 Task: Apply Italic to the comment.
Action: Mouse pressed left at (797, 241)
Screenshot: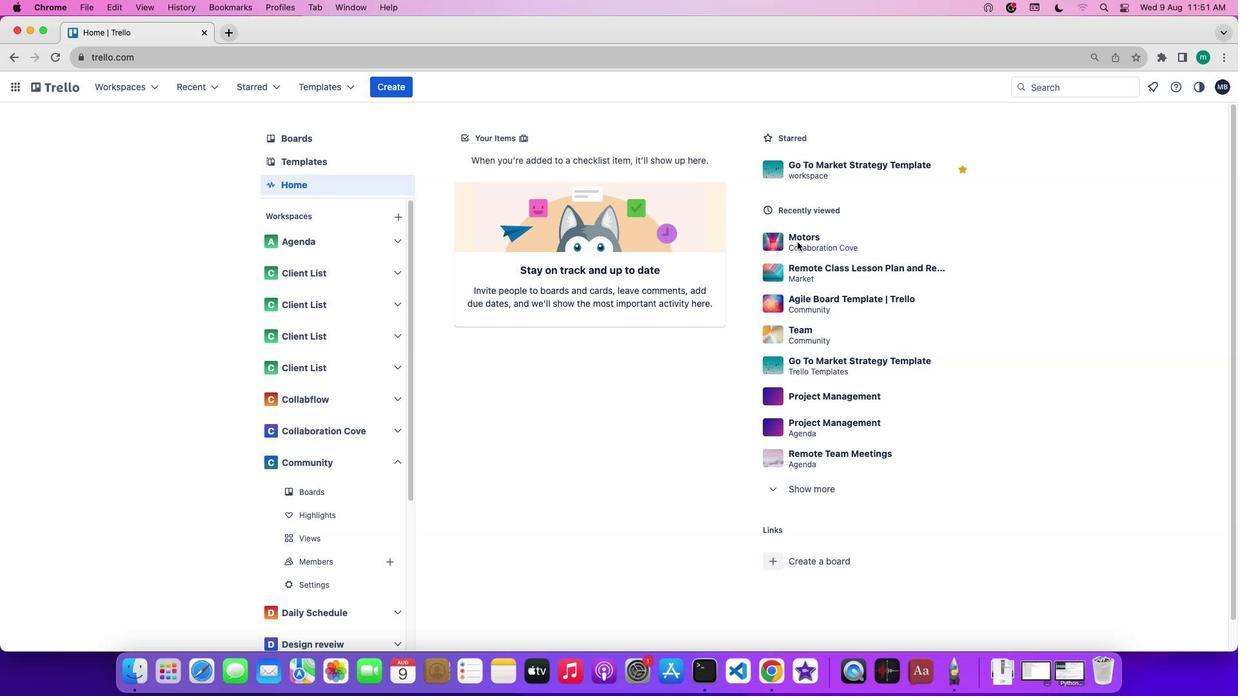 
Action: Mouse pressed left at (797, 241)
Screenshot: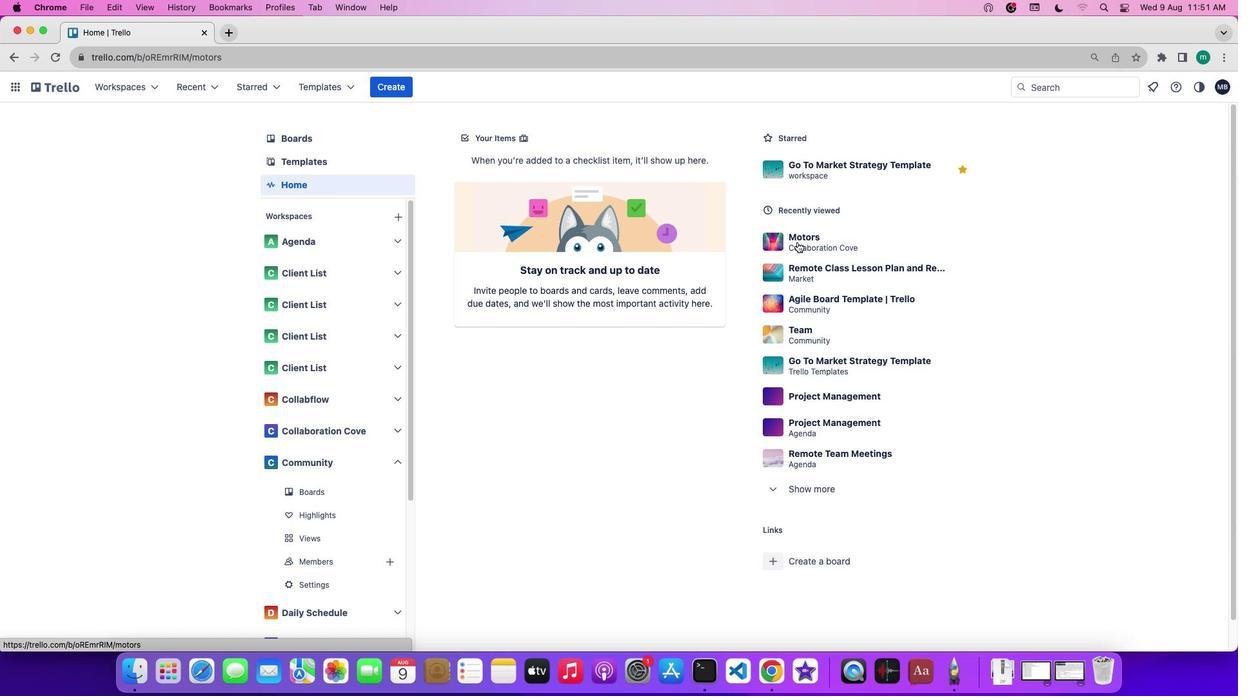 
Action: Mouse moved to (300, 443)
Screenshot: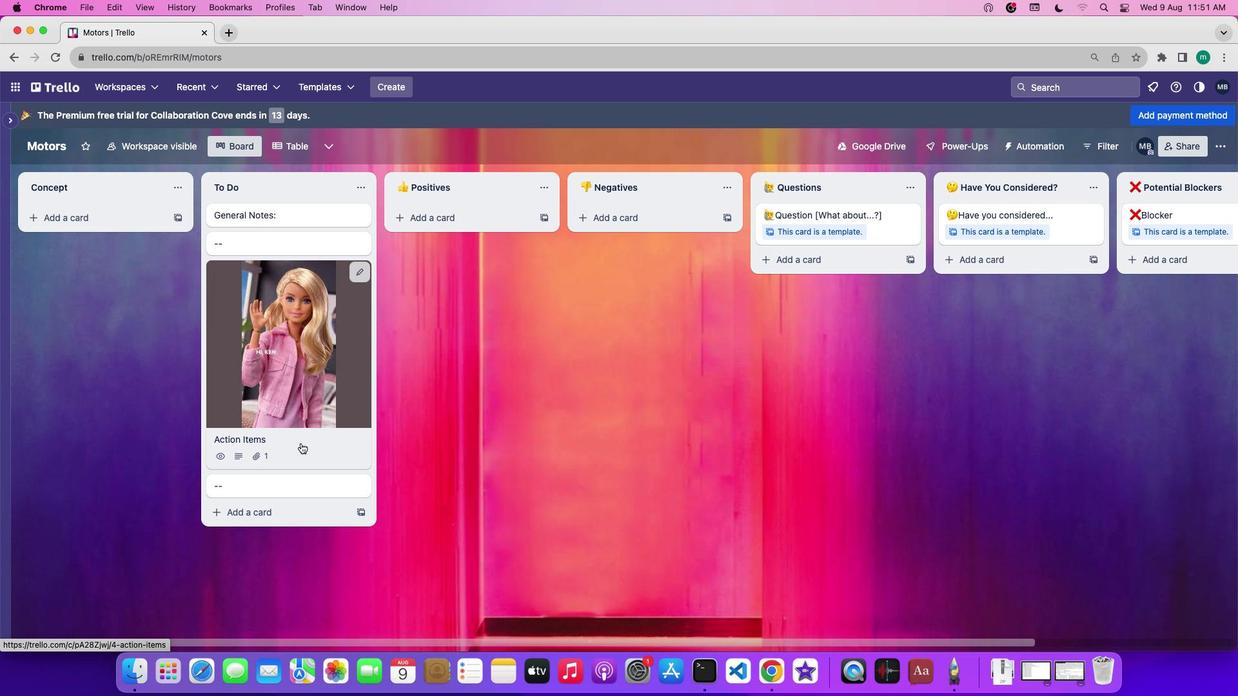 
Action: Mouse pressed left at (300, 443)
Screenshot: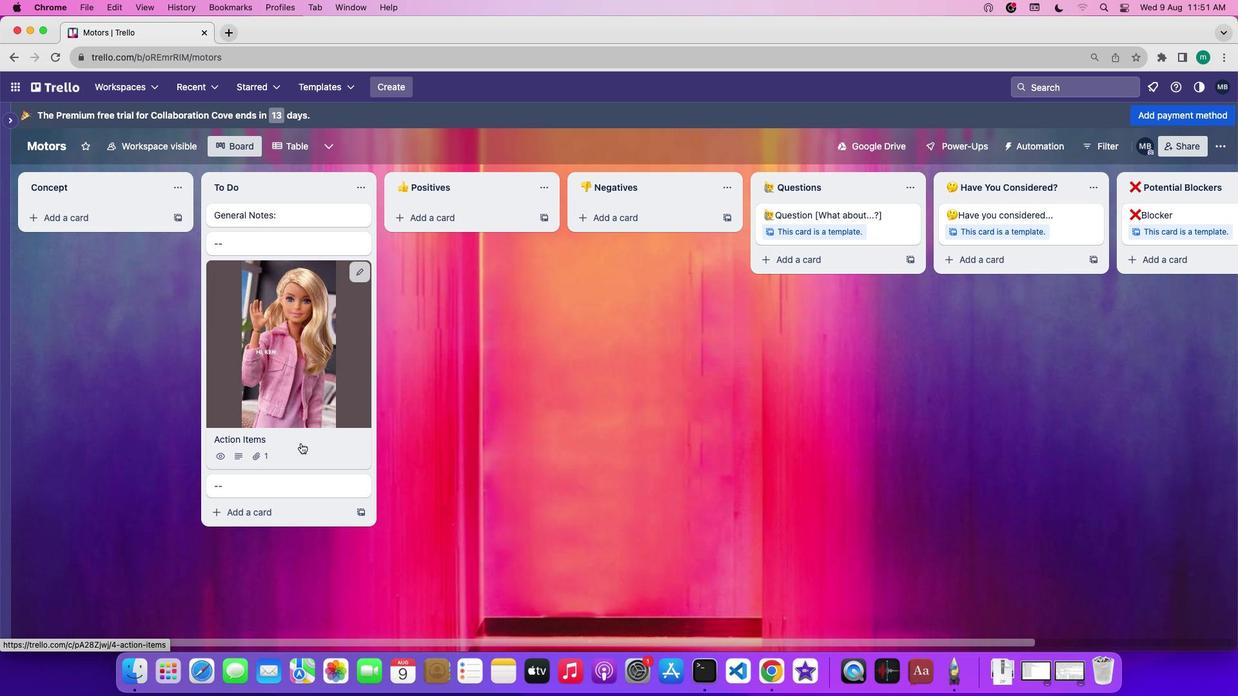 
Action: Mouse moved to (627, 483)
Screenshot: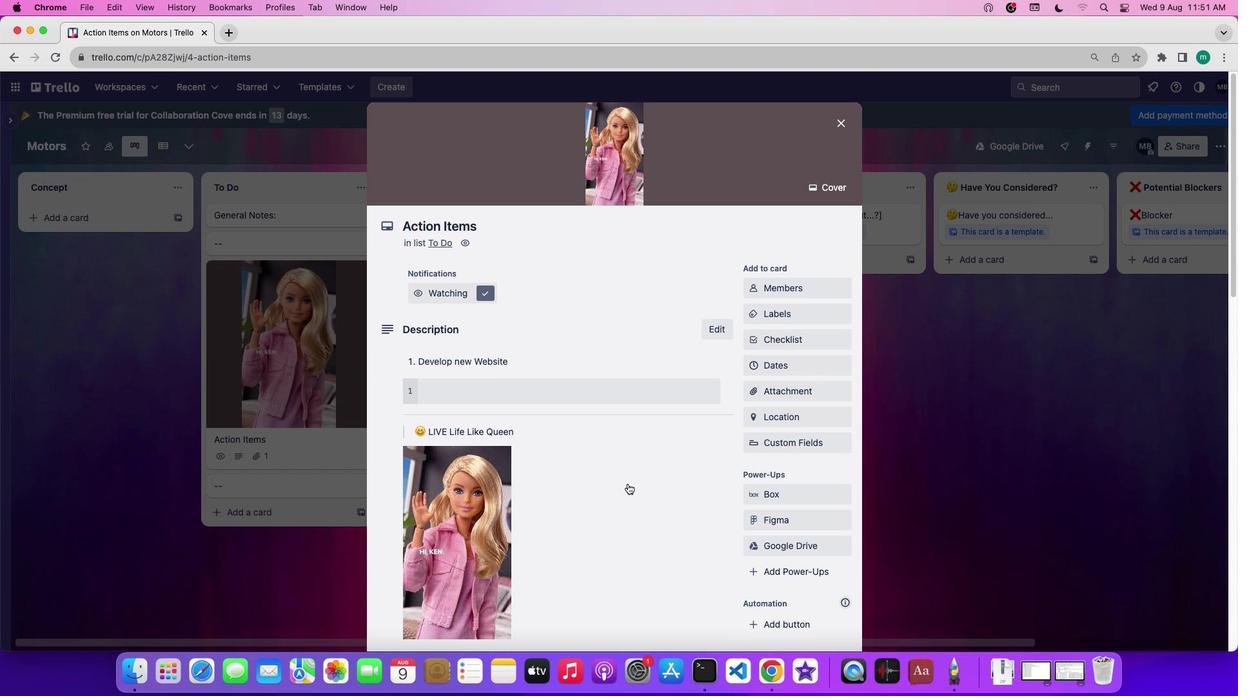 
Action: Mouse scrolled (627, 483) with delta (0, 0)
Screenshot: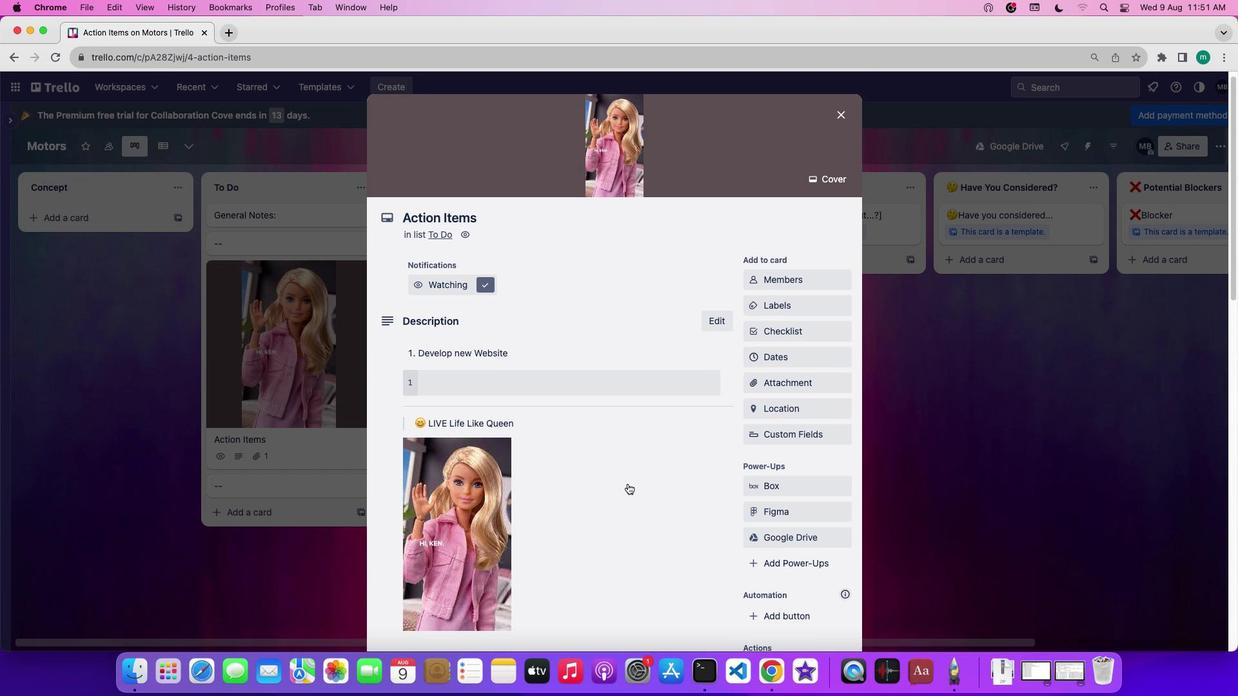 
Action: Mouse scrolled (627, 483) with delta (0, 0)
Screenshot: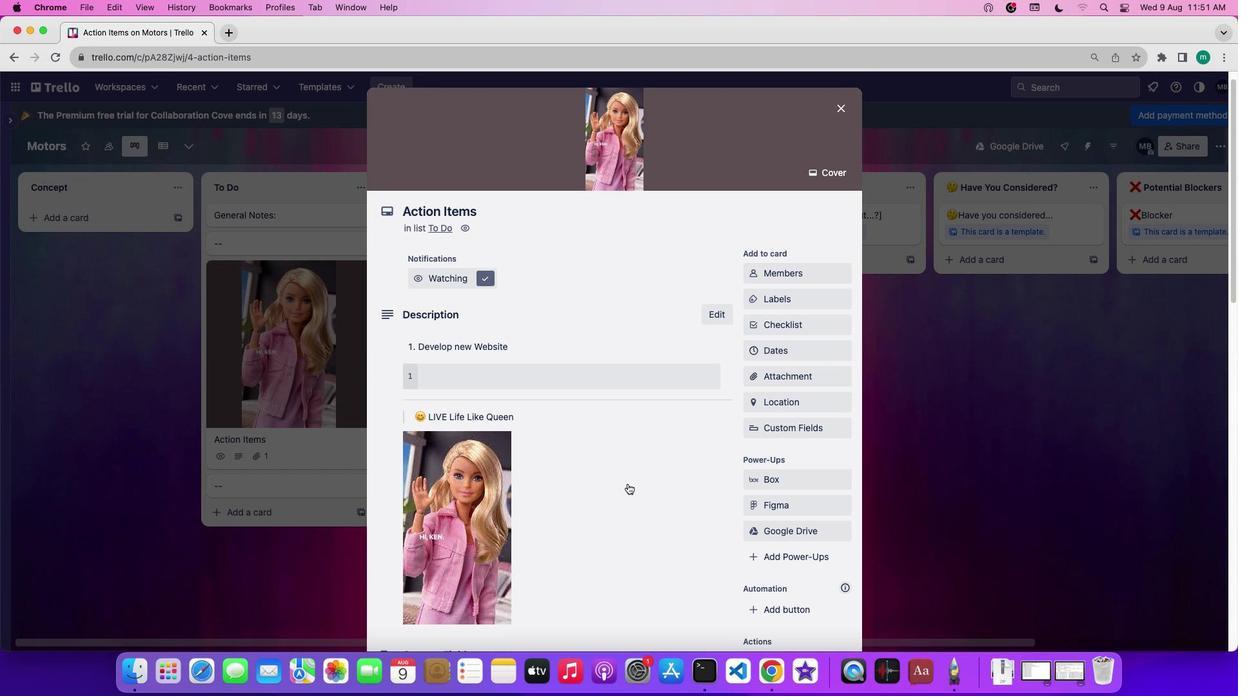 
Action: Mouse scrolled (627, 483) with delta (0, -1)
Screenshot: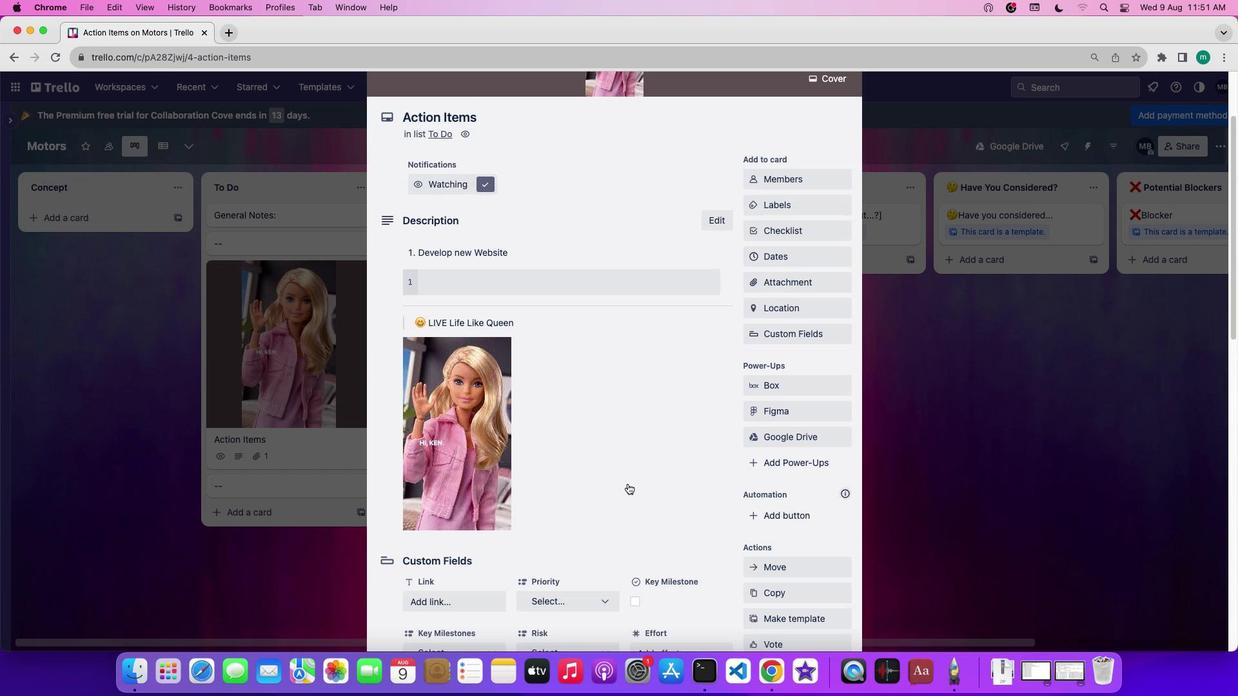 
Action: Mouse scrolled (627, 483) with delta (0, -1)
Screenshot: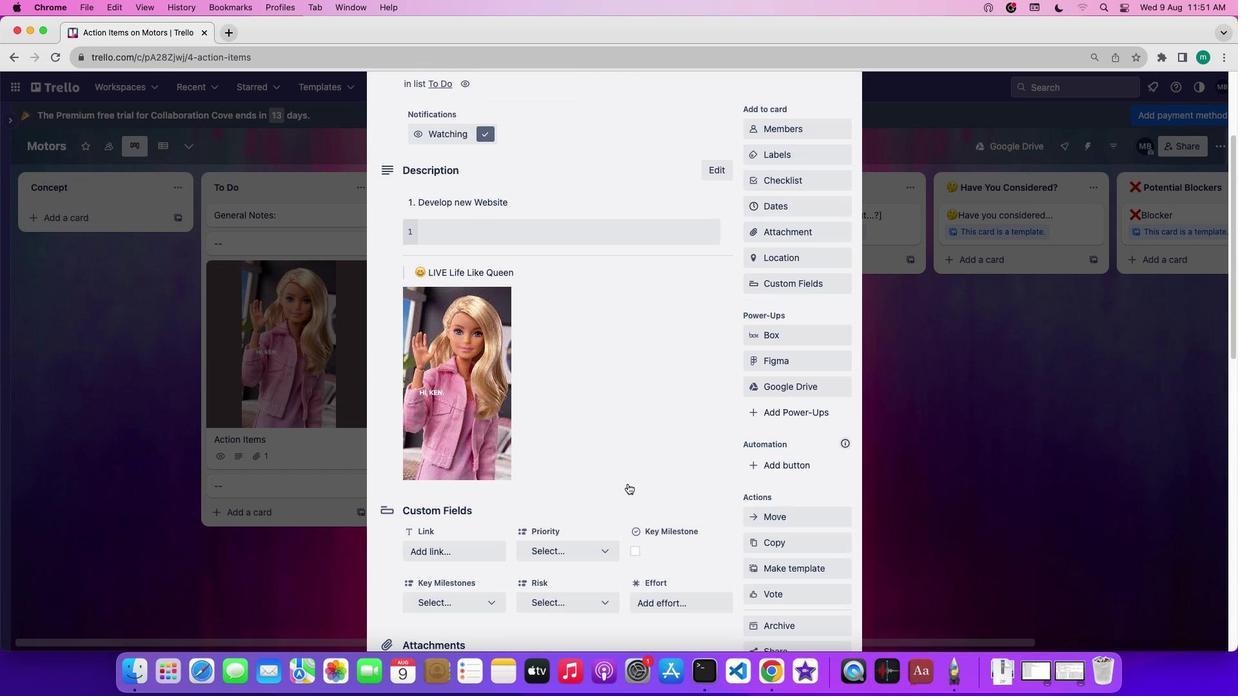 
Action: Mouse scrolled (627, 483) with delta (0, 0)
Screenshot: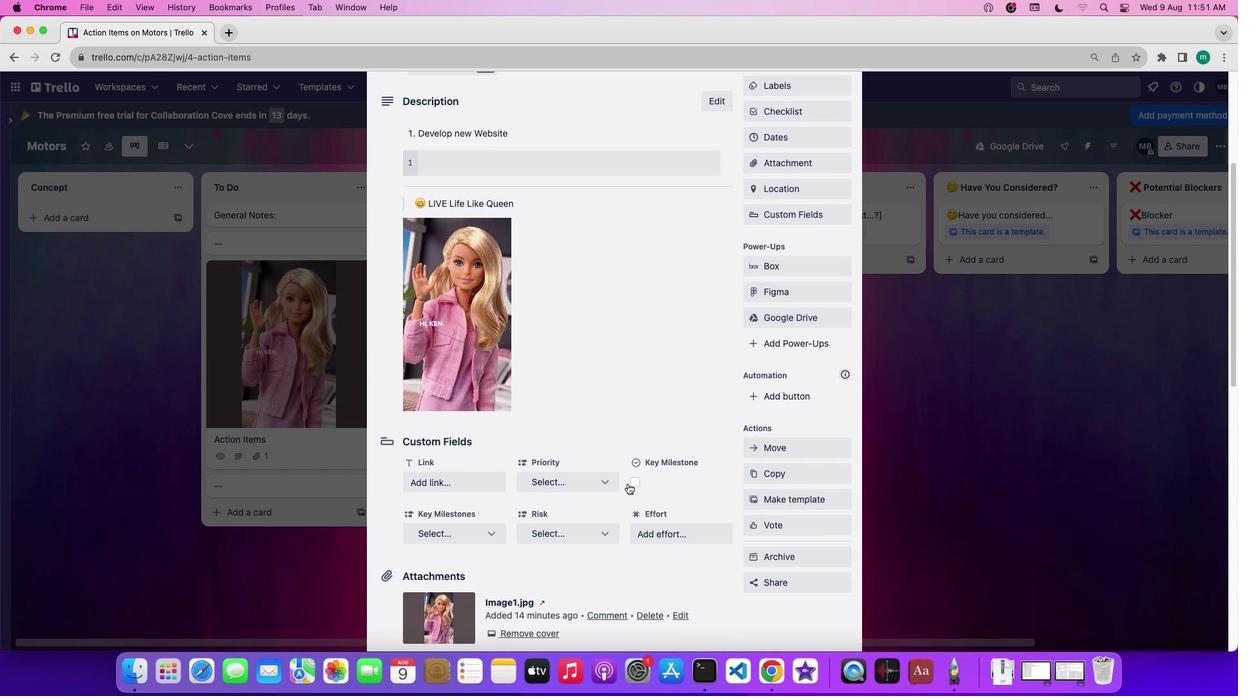 
Action: Mouse scrolled (627, 483) with delta (0, 0)
Screenshot: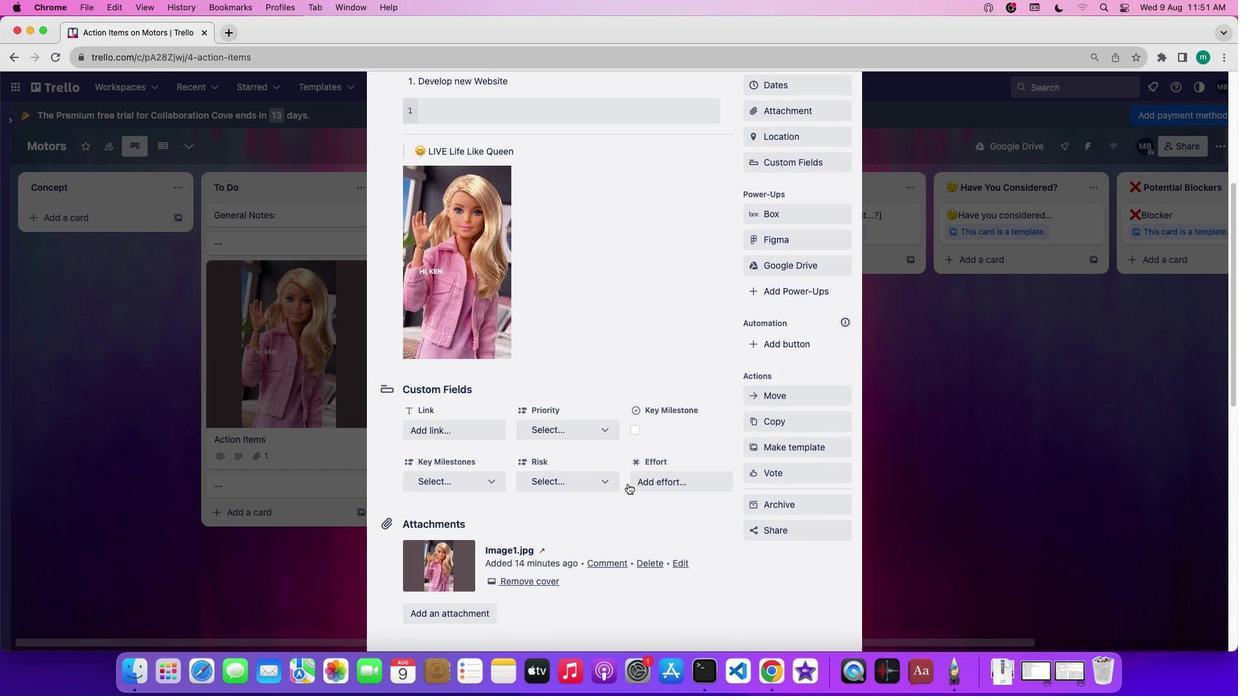 
Action: Mouse scrolled (627, 483) with delta (0, -1)
Screenshot: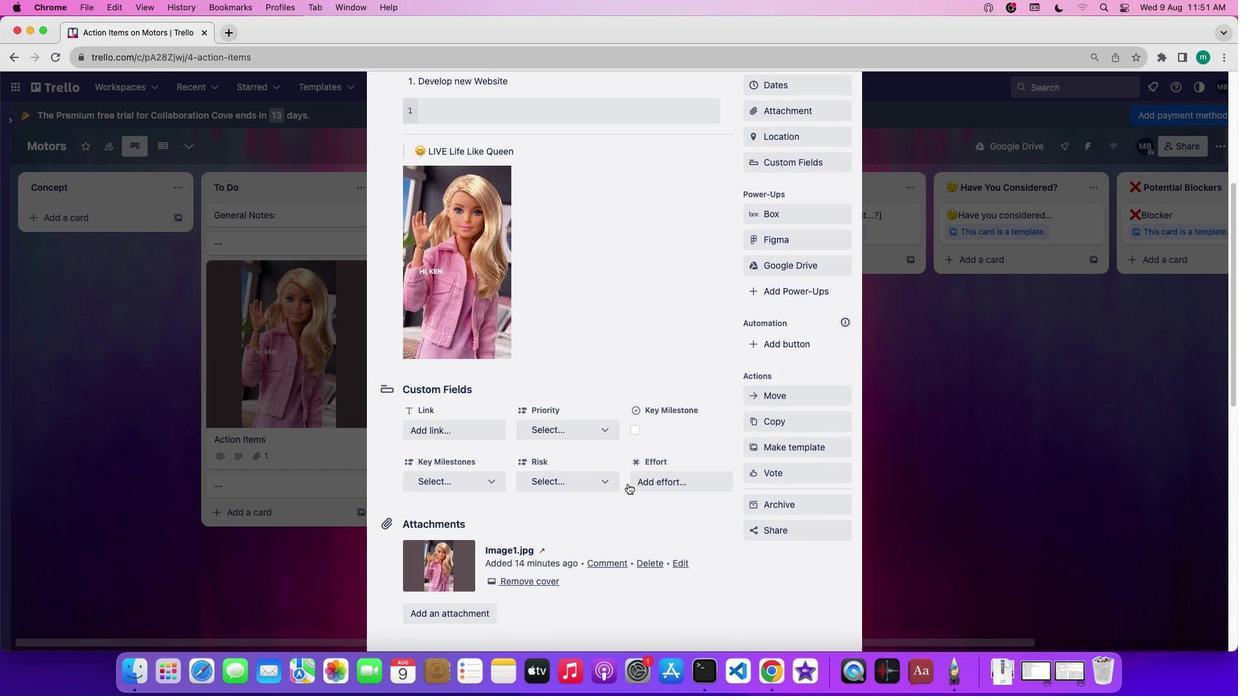 
Action: Mouse scrolled (627, 483) with delta (0, -2)
Screenshot: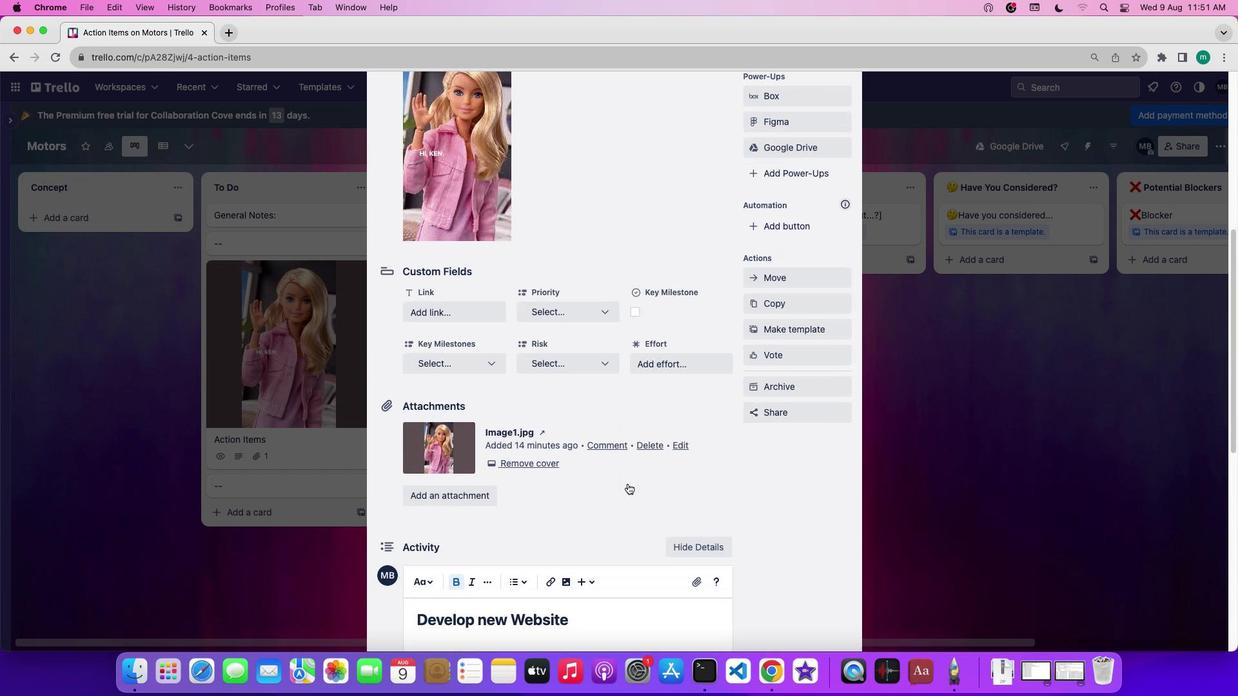 
Action: Mouse moved to (626, 484)
Screenshot: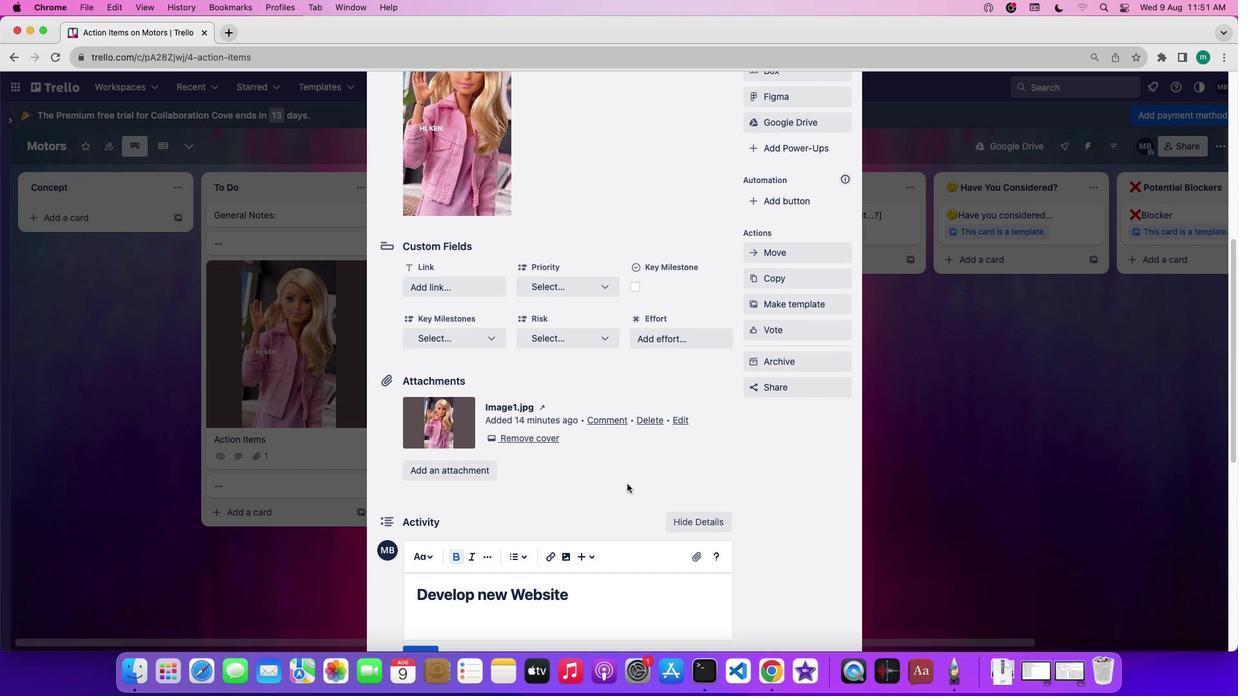 
Action: Mouse scrolled (626, 484) with delta (0, 0)
Screenshot: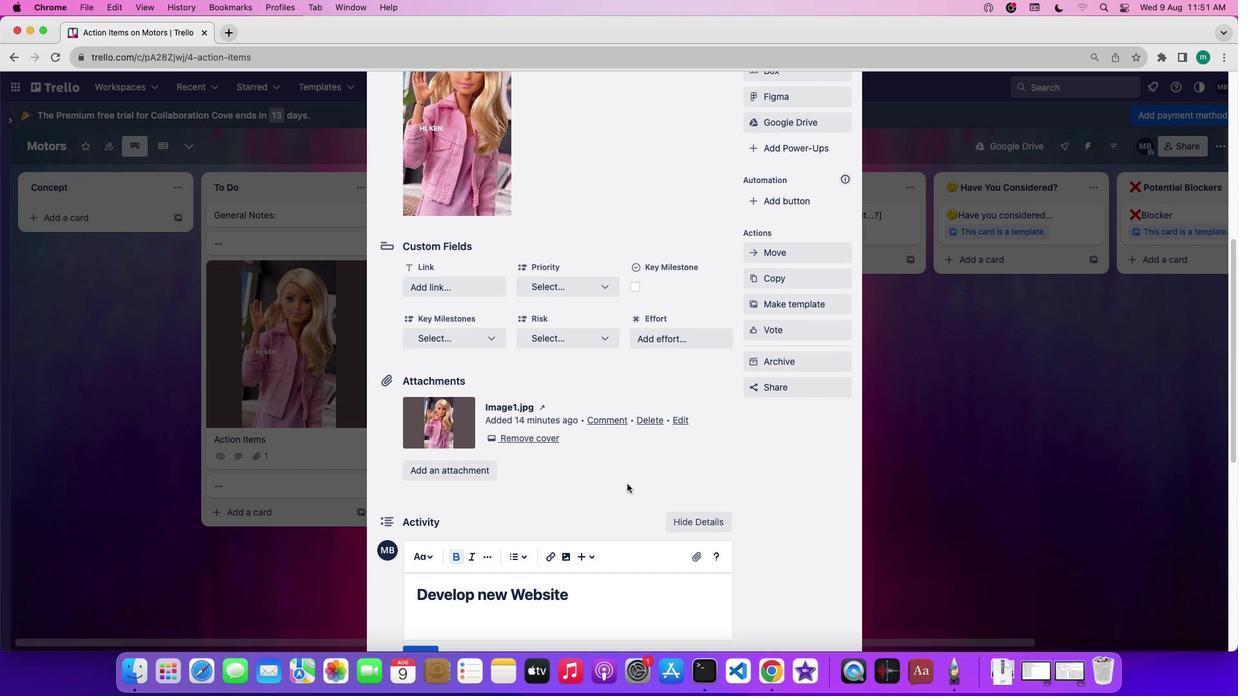 
Action: Mouse scrolled (626, 484) with delta (0, 0)
Screenshot: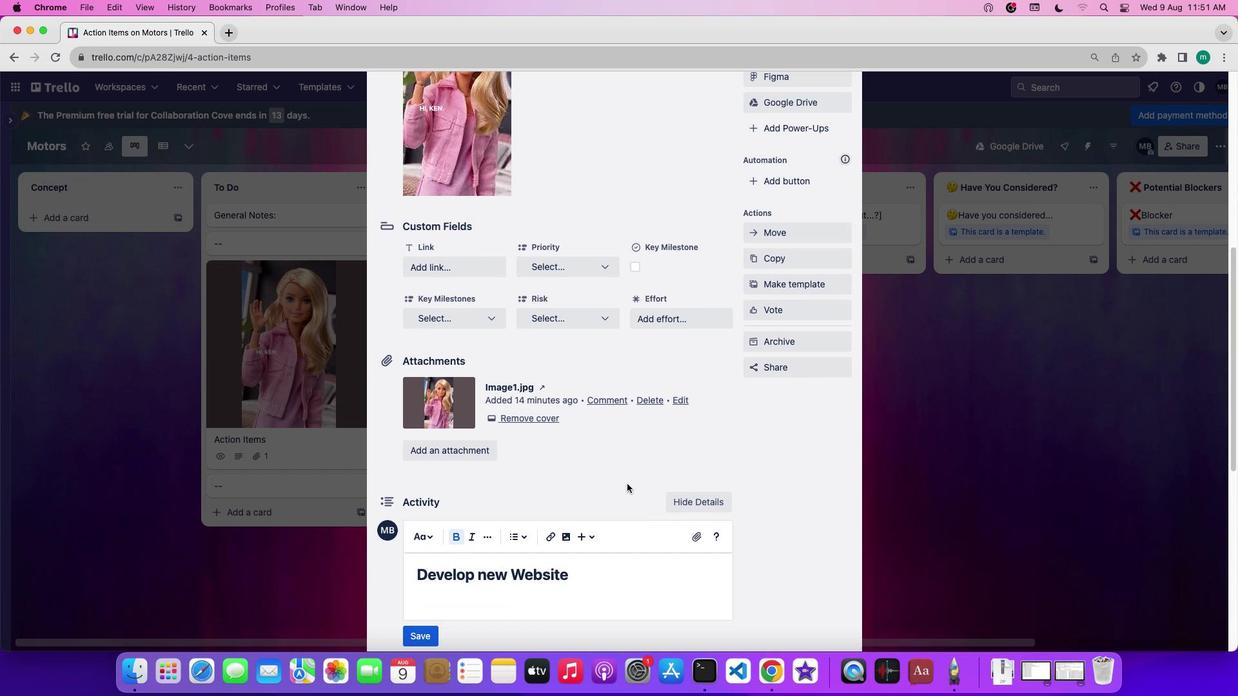 
Action: Mouse scrolled (626, 484) with delta (0, -1)
Screenshot: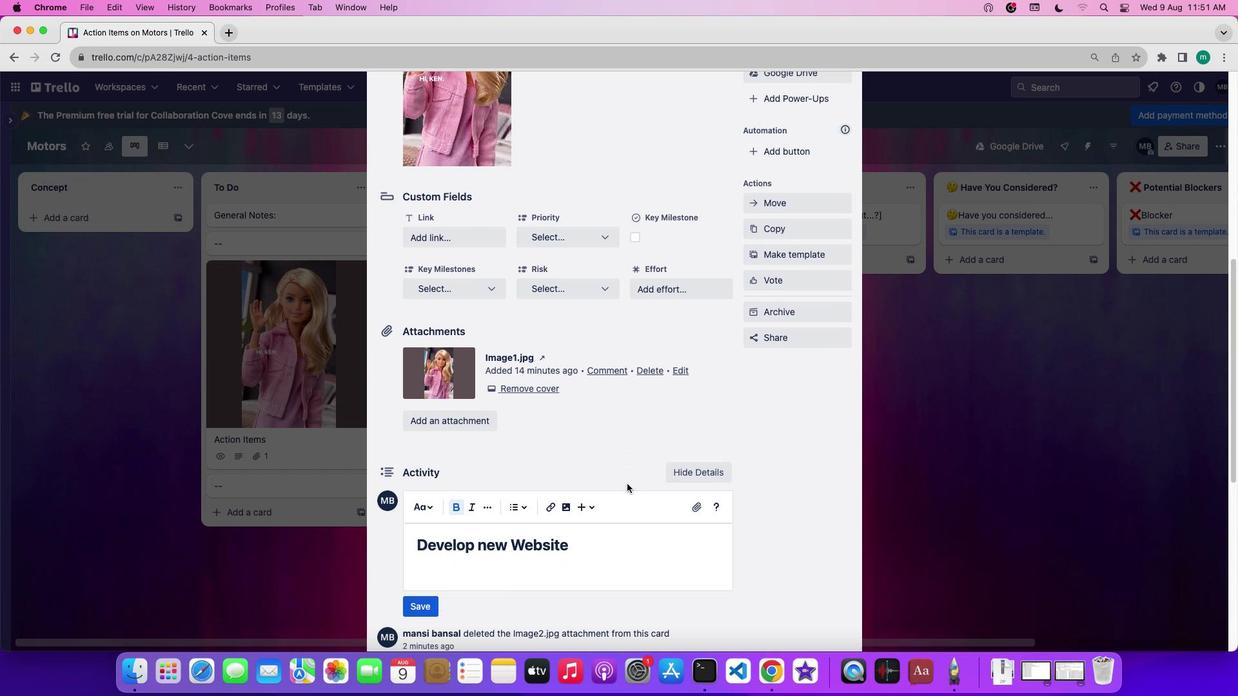 
Action: Mouse scrolled (626, 484) with delta (0, -1)
Screenshot: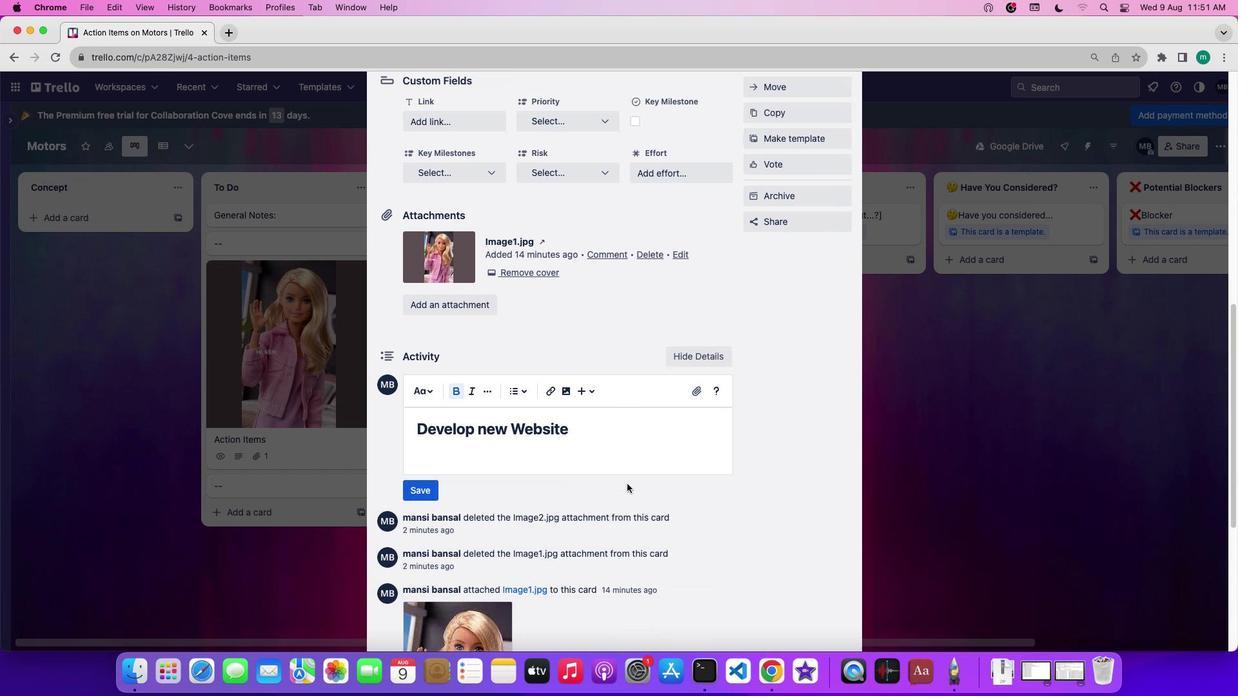 
Action: Mouse moved to (417, 415)
Screenshot: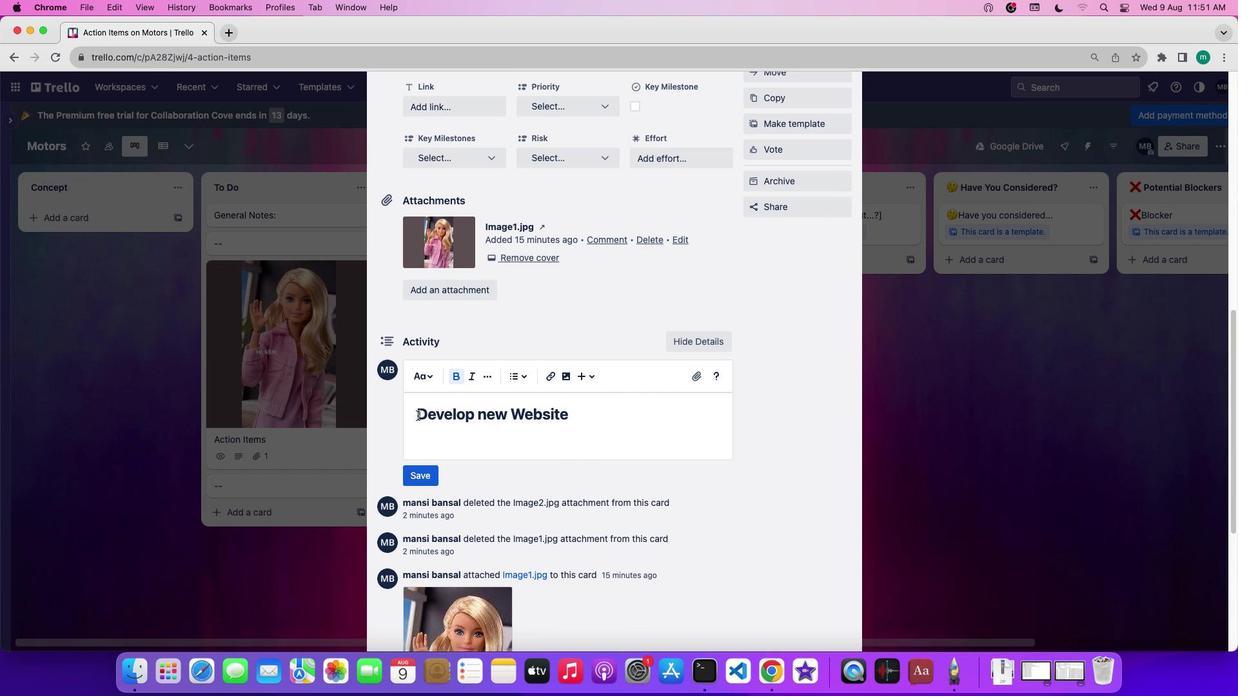 
Action: Mouse pressed left at (417, 415)
Screenshot: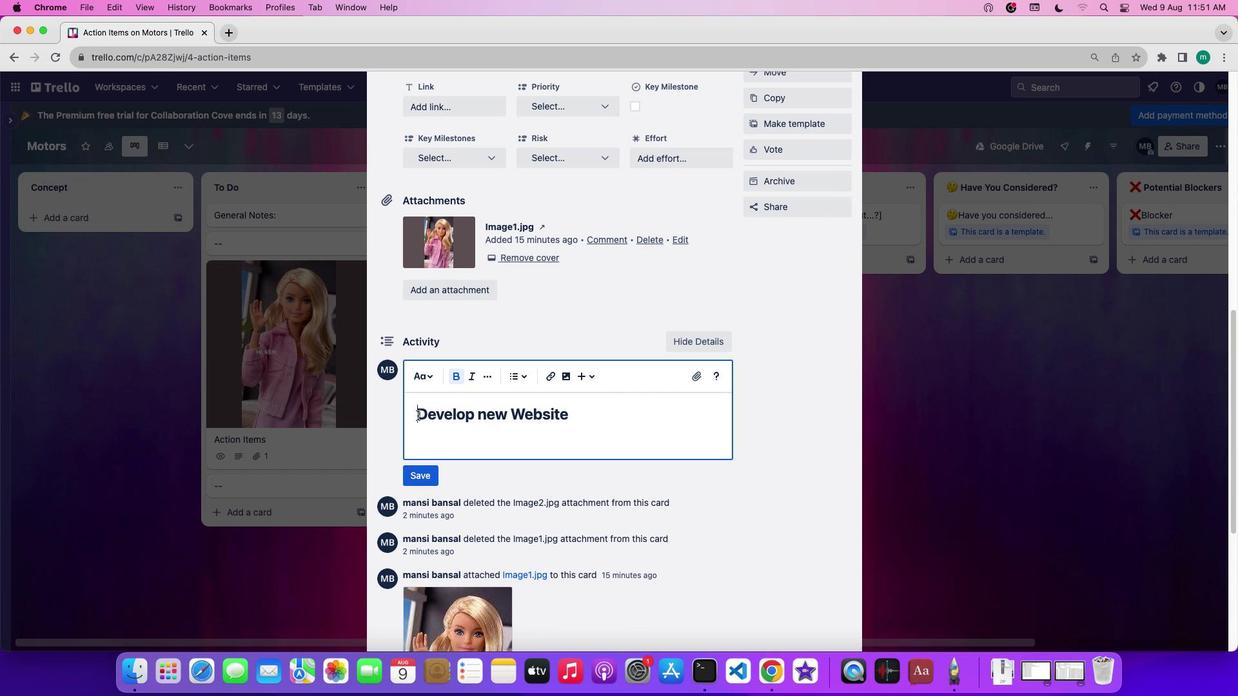 
Action: Mouse moved to (472, 379)
Screenshot: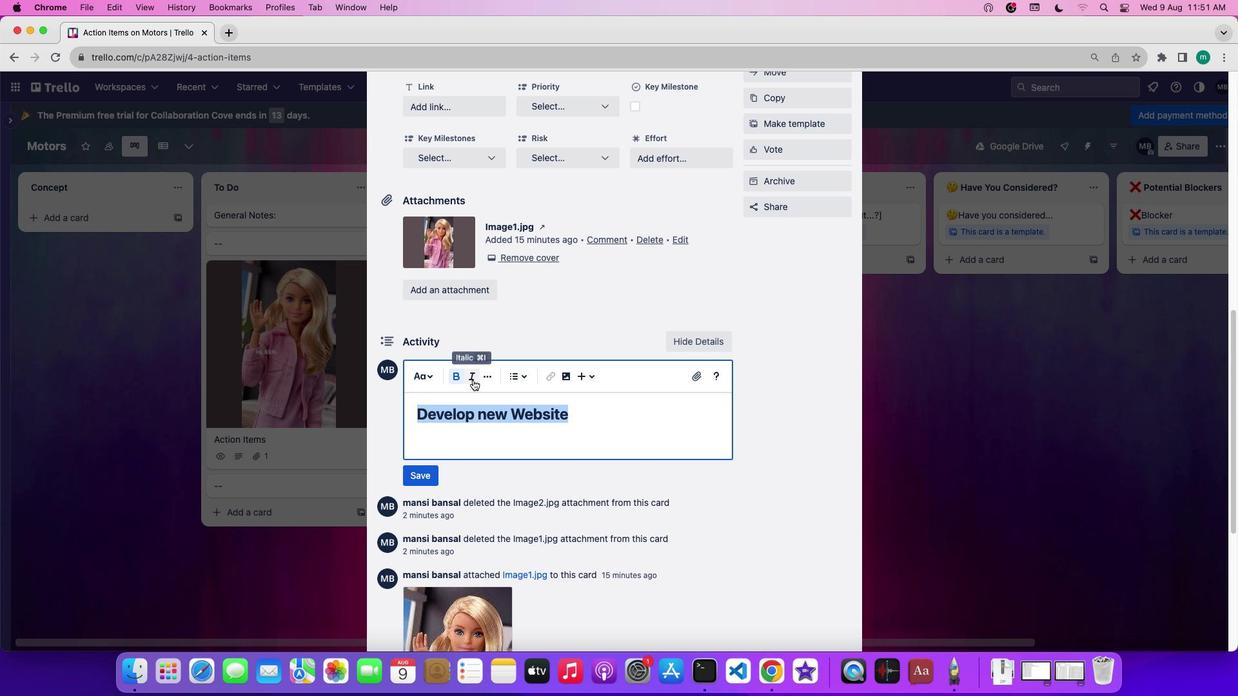 
Action: Mouse pressed left at (472, 379)
Screenshot: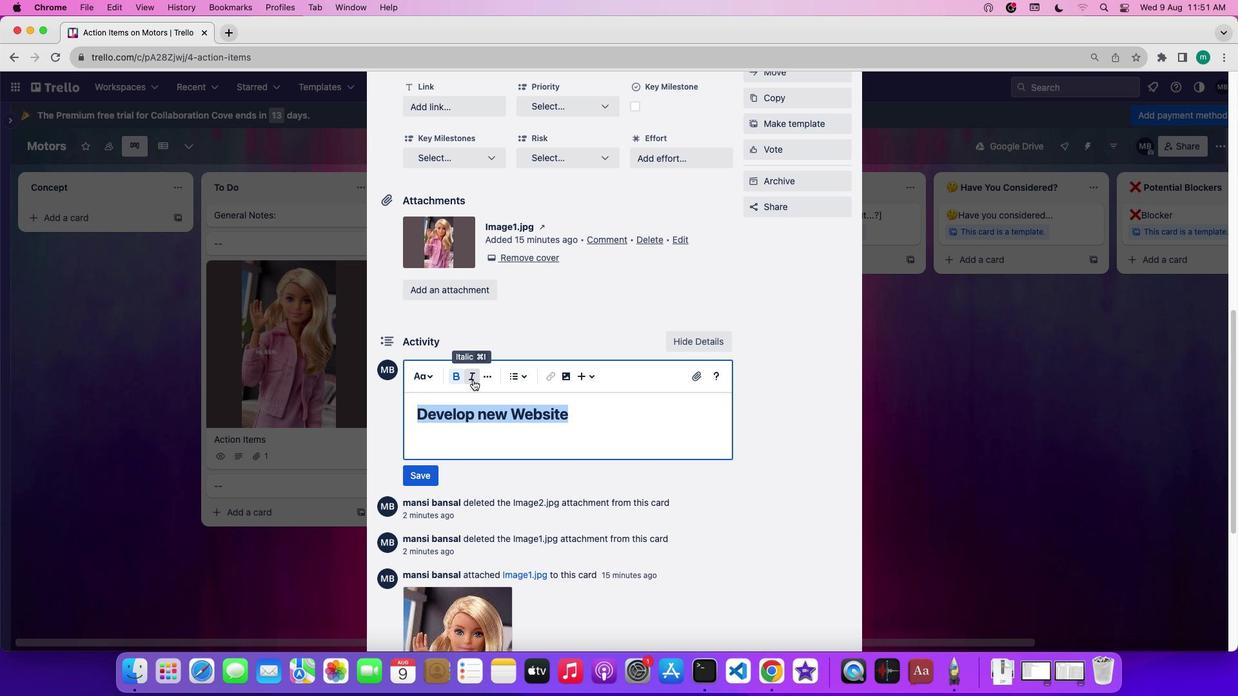 
Action: Mouse moved to (665, 419)
Screenshot: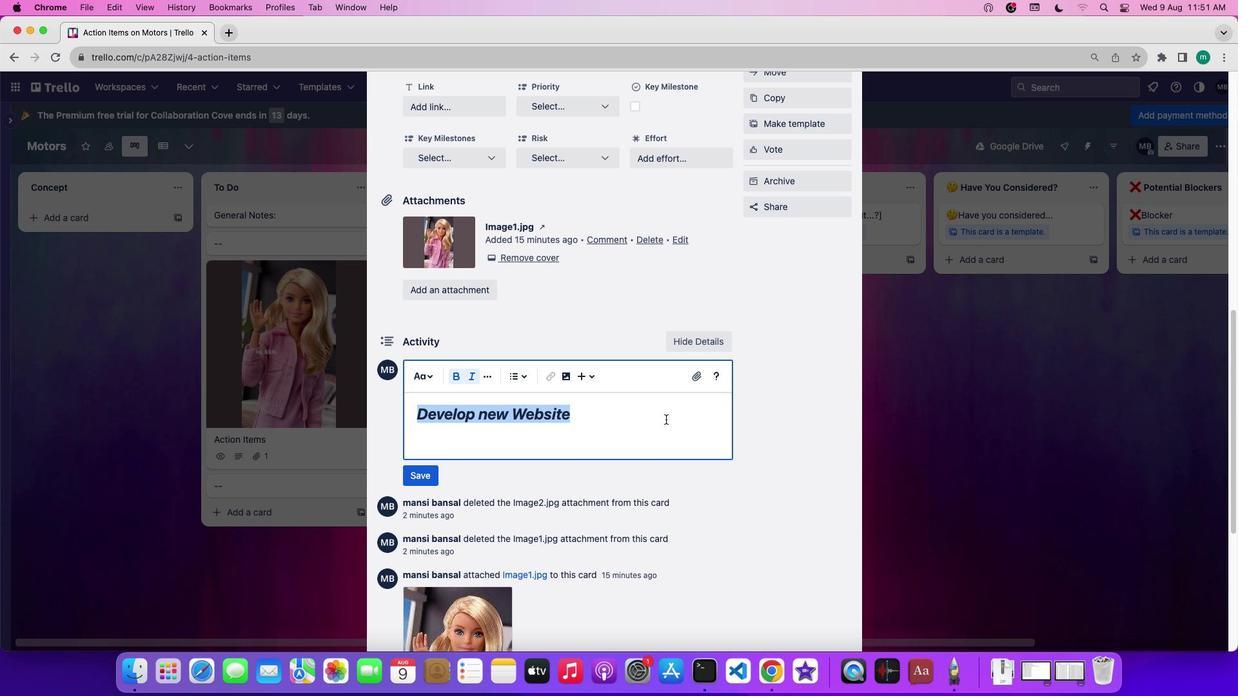 
